 Task: Look for products with lemon flavor.
Action: Mouse pressed left at (16, 102)
Screenshot: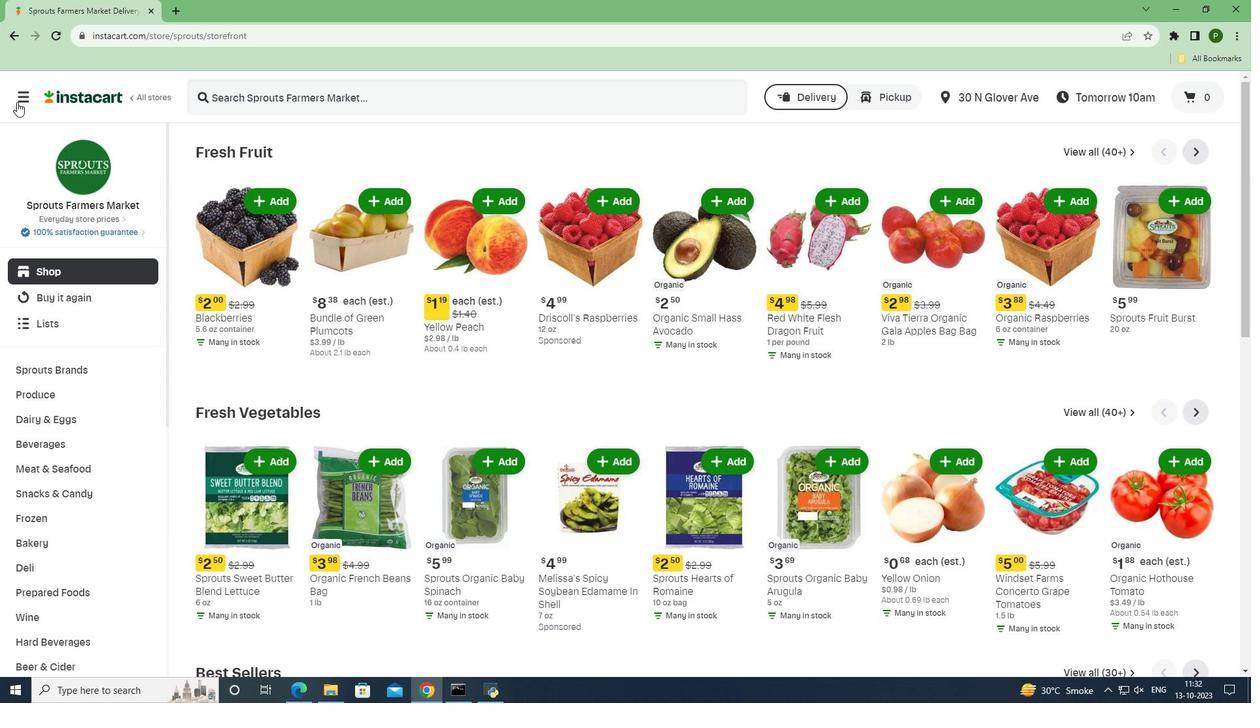 
Action: Mouse moved to (33, 343)
Screenshot: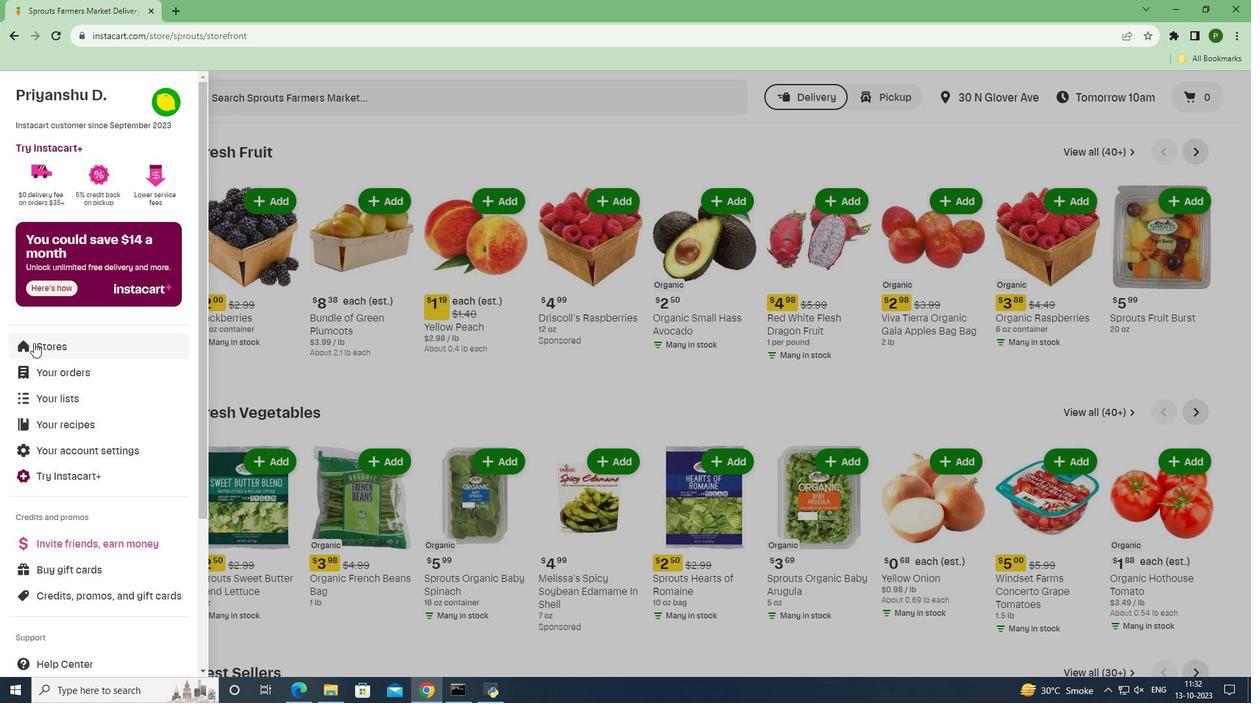
Action: Mouse pressed left at (33, 343)
Screenshot: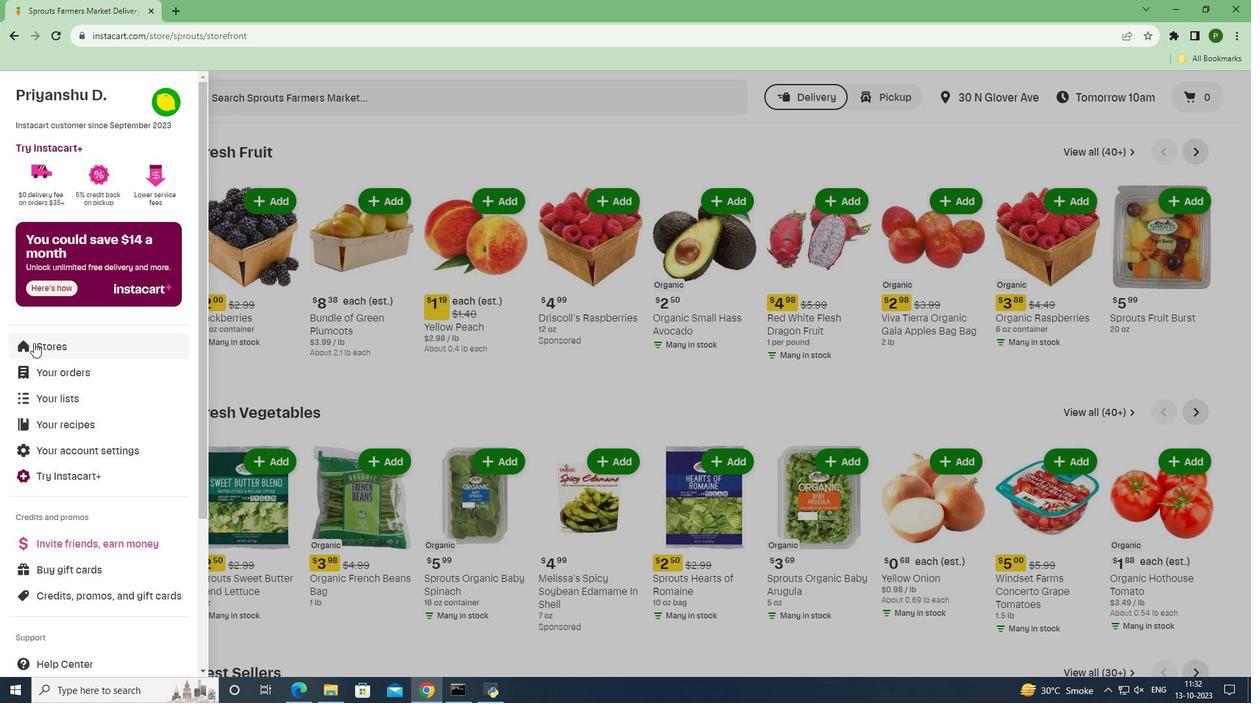 
Action: Mouse moved to (316, 150)
Screenshot: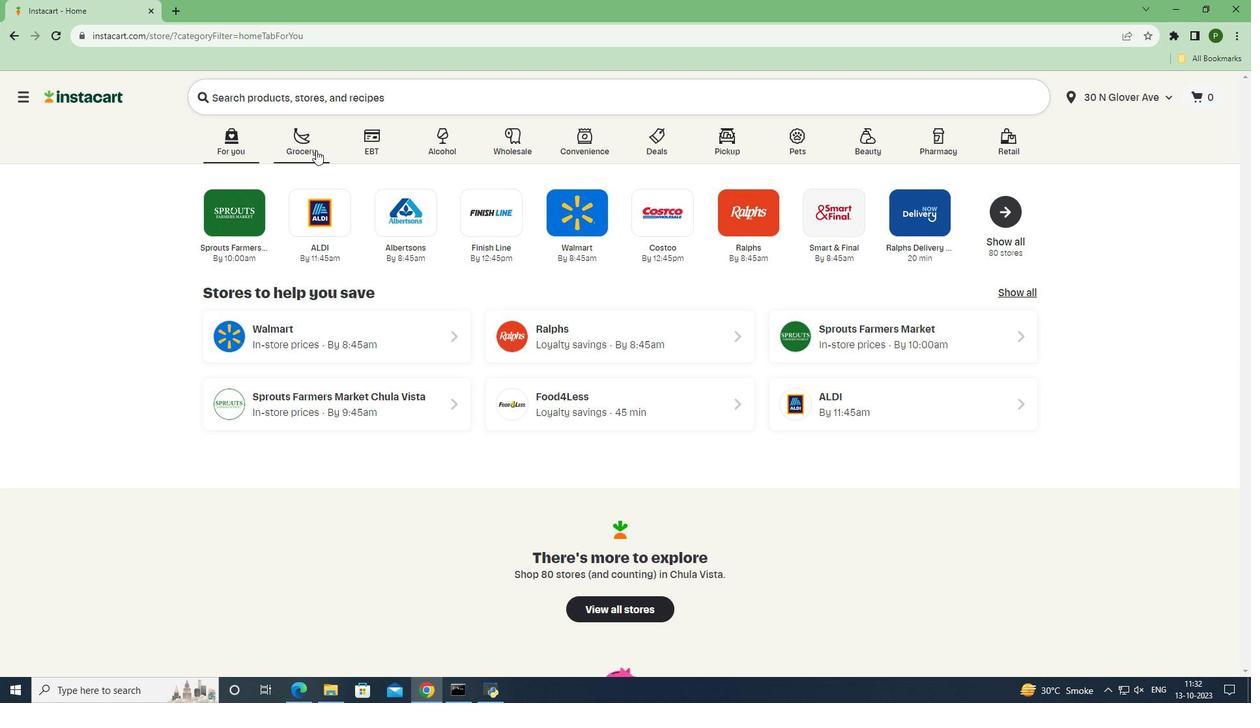 
Action: Mouse pressed left at (316, 150)
Screenshot: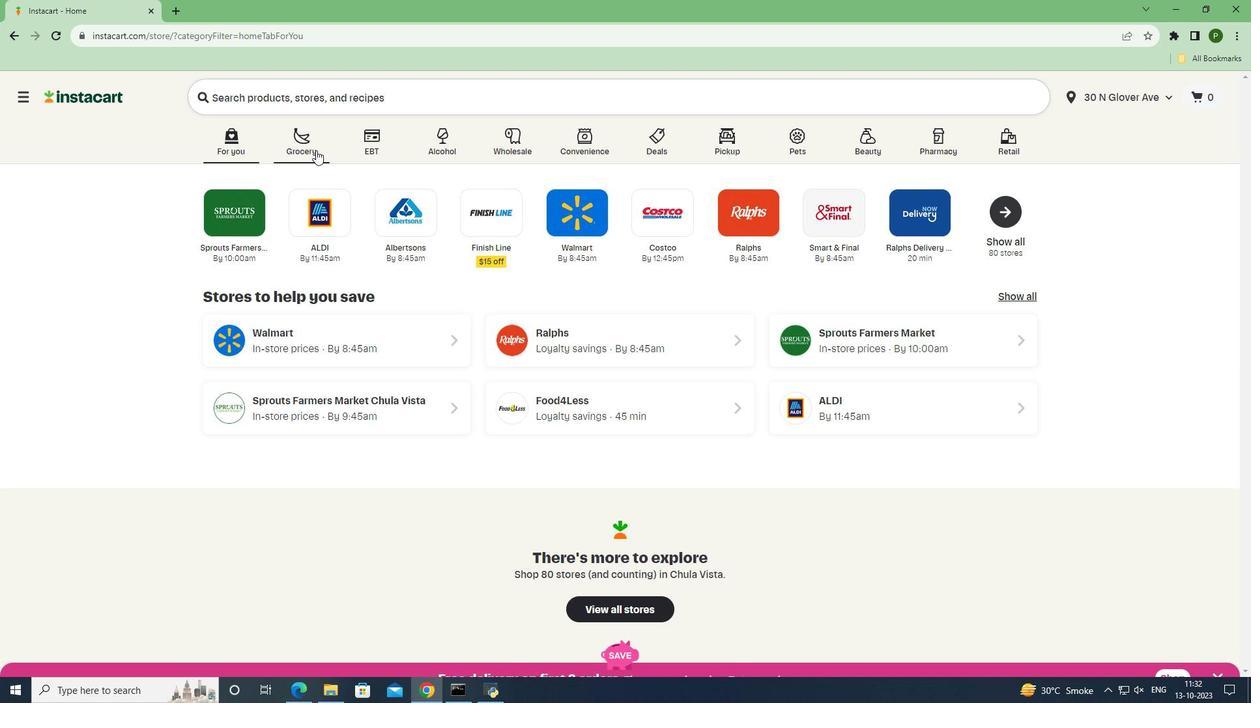 
Action: Mouse moved to (788, 299)
Screenshot: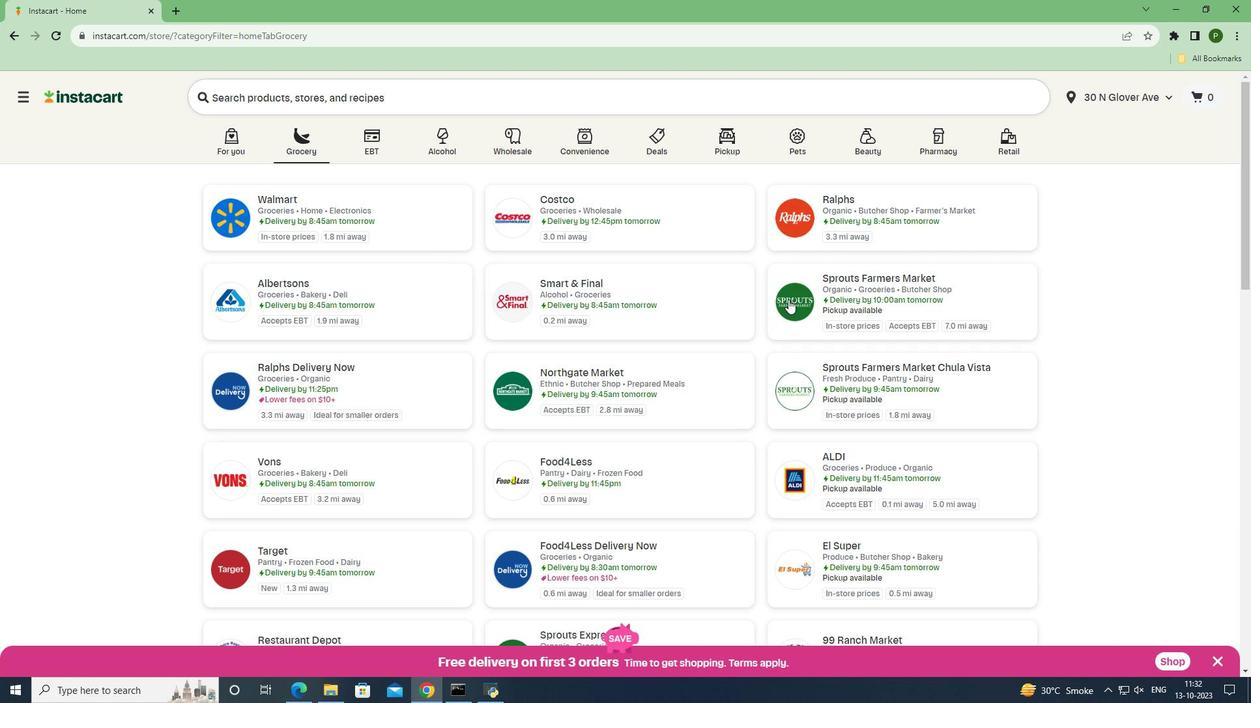 
Action: Mouse pressed left at (788, 299)
Screenshot: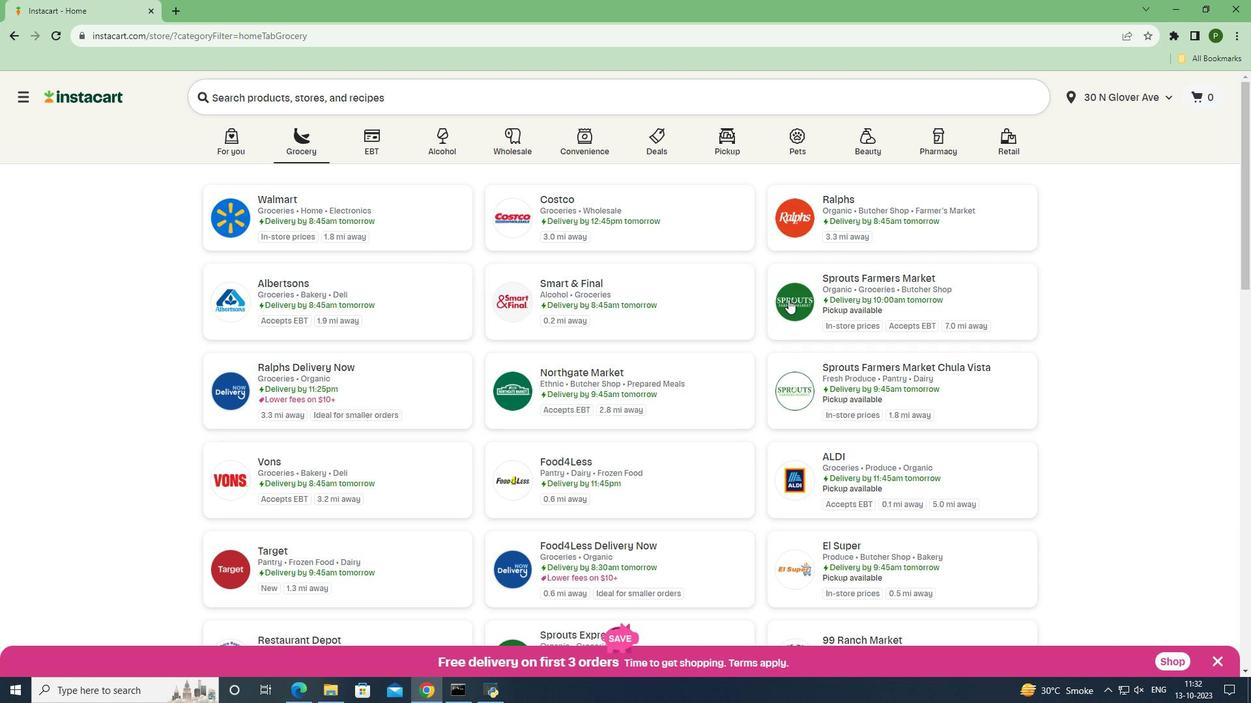 
Action: Mouse moved to (29, 439)
Screenshot: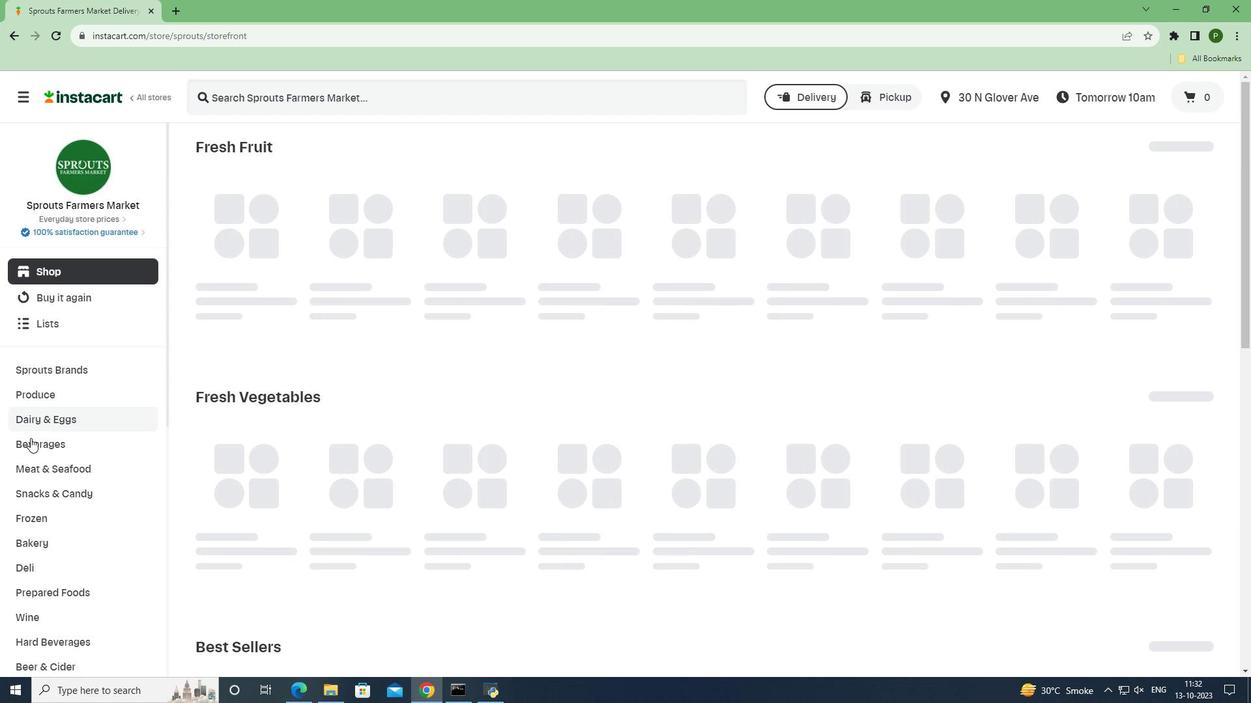 
Action: Mouse pressed left at (29, 439)
Screenshot: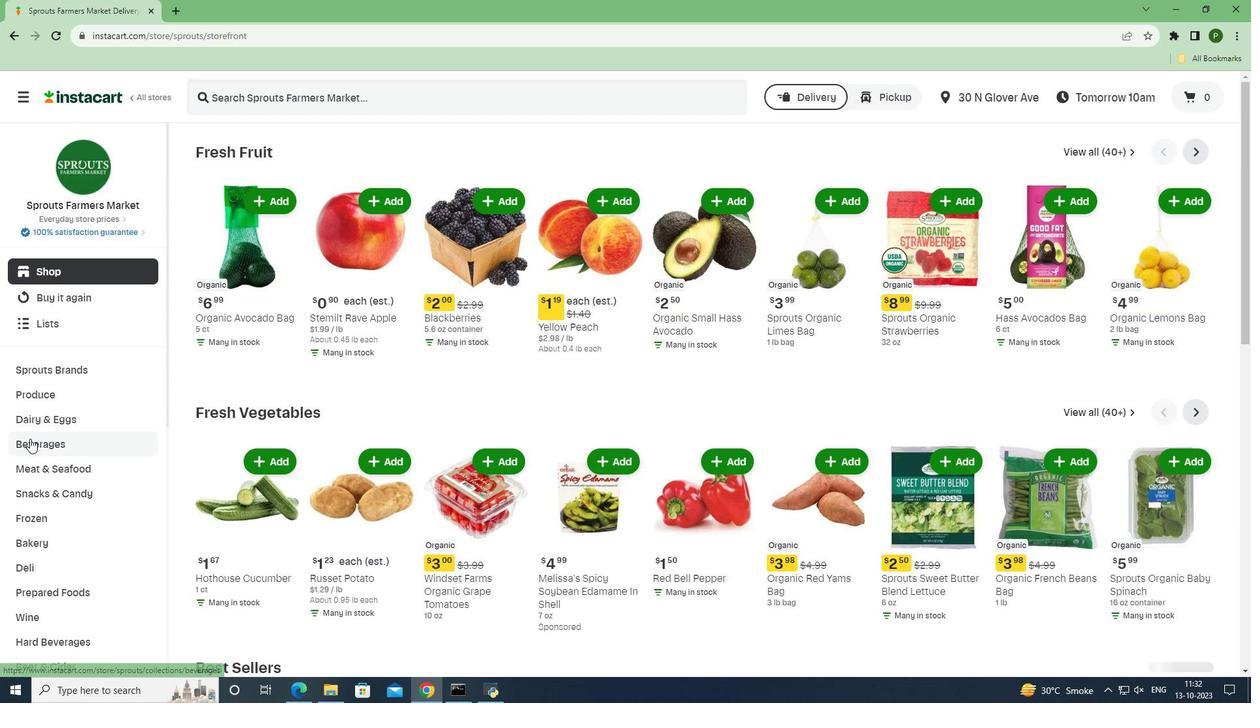 
Action: Mouse moved to (1136, 177)
Screenshot: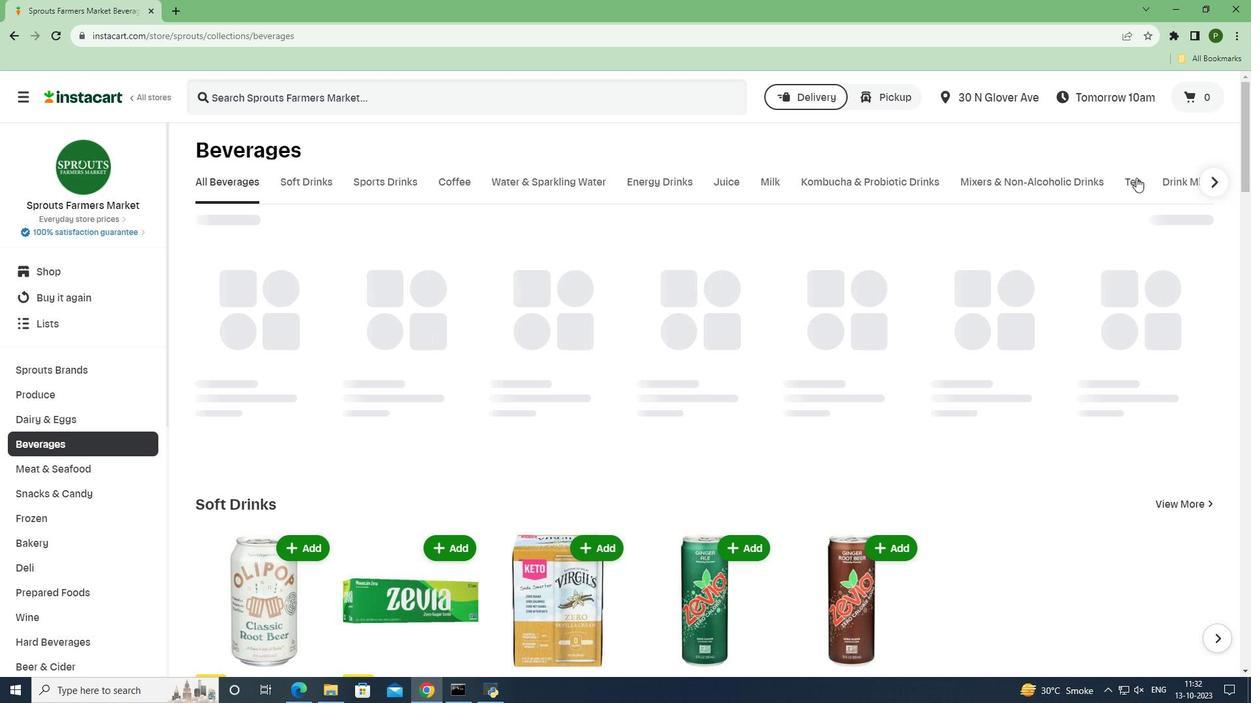 
Action: Mouse pressed left at (1136, 177)
Screenshot: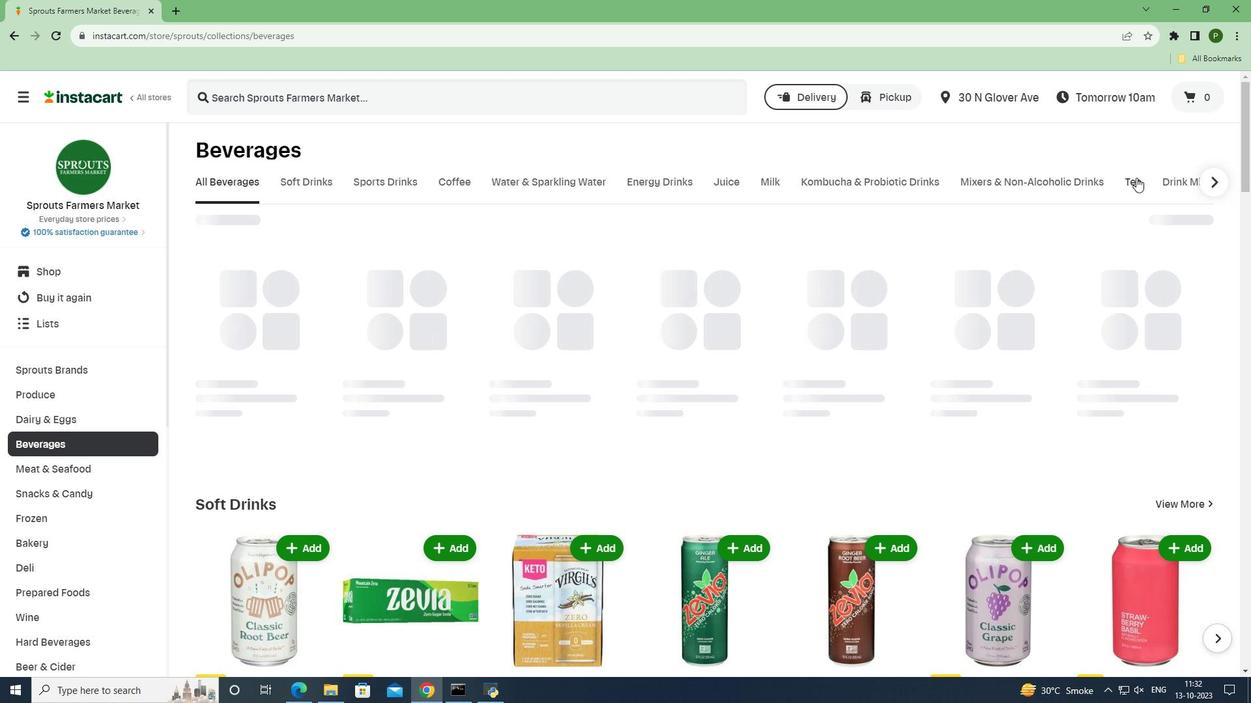 
Action: Mouse moved to (240, 294)
Screenshot: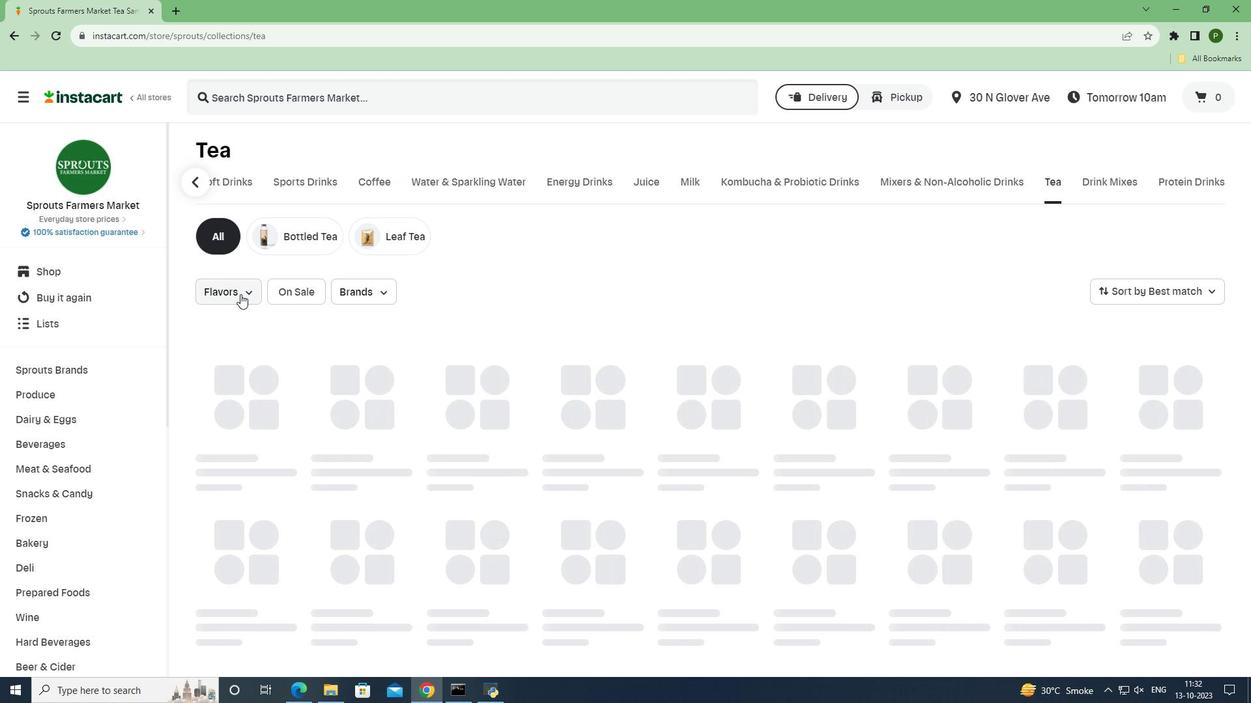 
Action: Mouse pressed left at (240, 294)
Screenshot: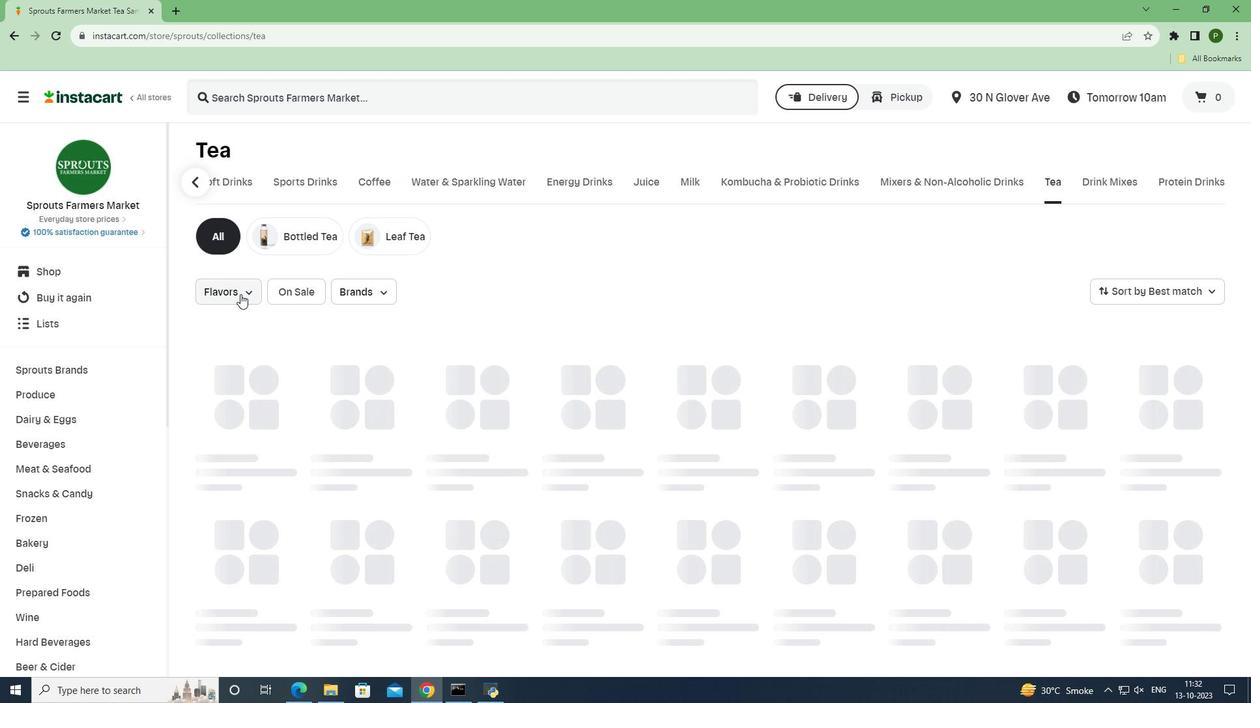 
Action: Mouse moved to (219, 334)
Screenshot: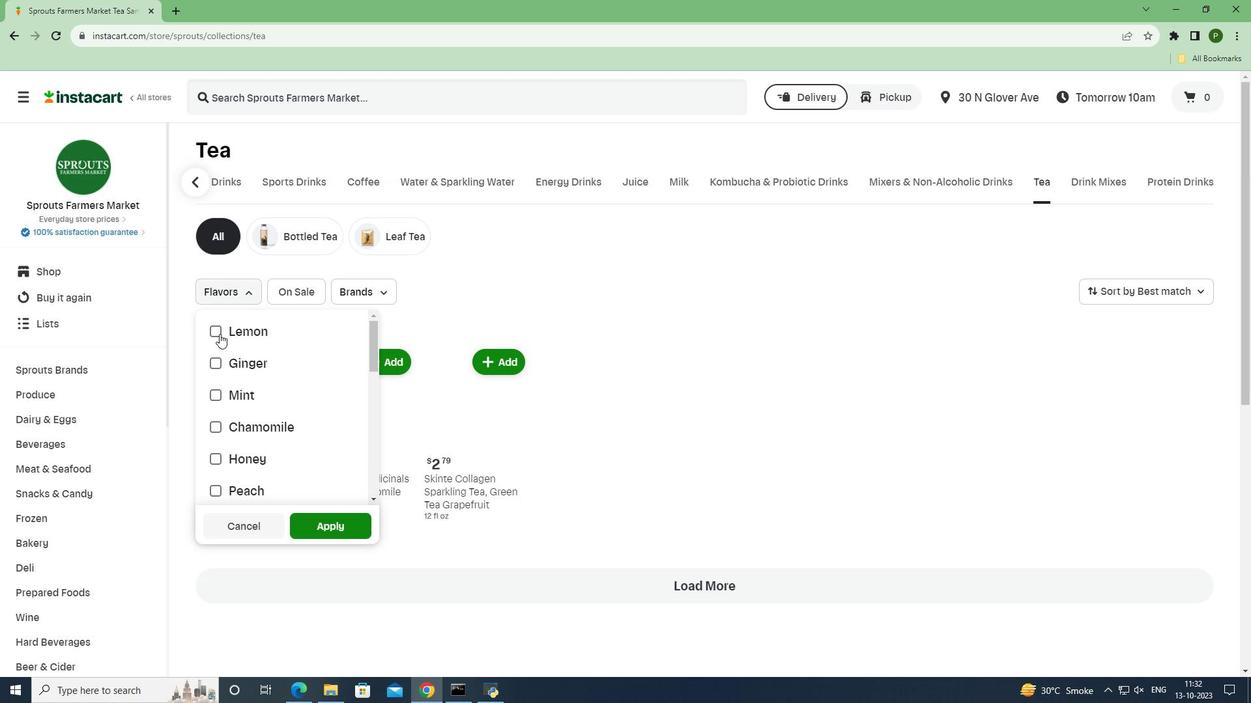 
Action: Mouse pressed left at (219, 334)
Screenshot: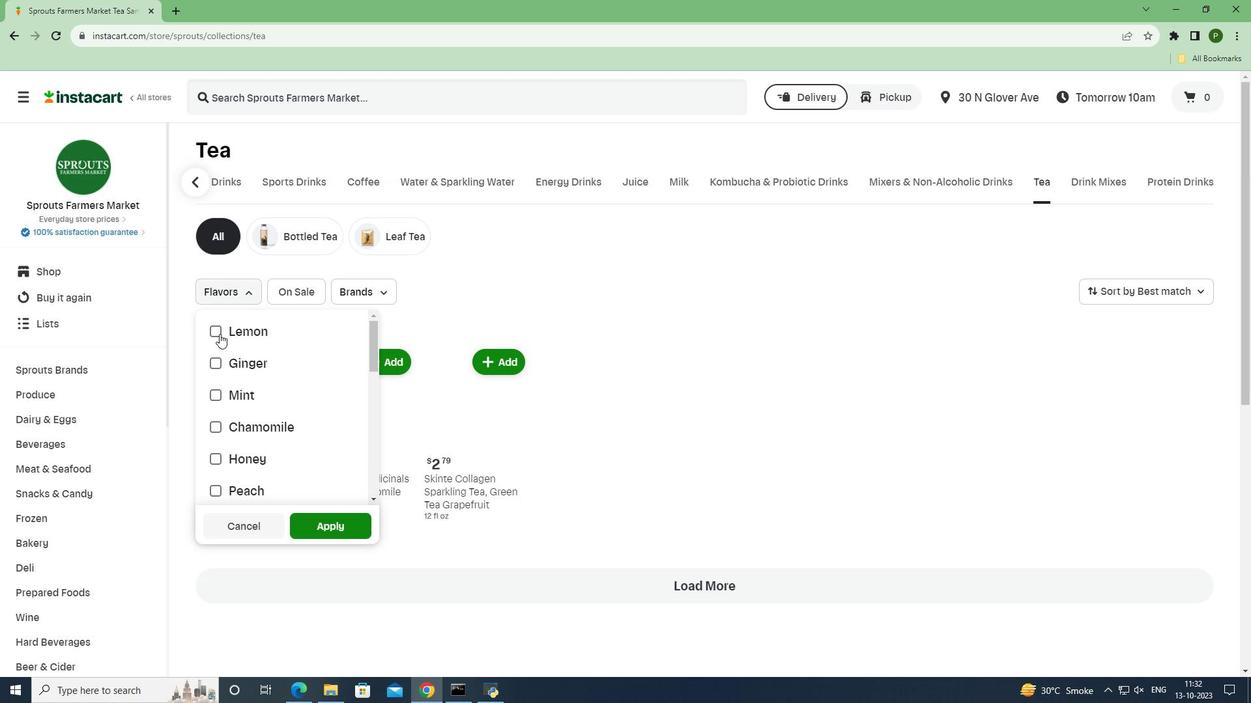 
Action: Mouse moved to (218, 333)
Screenshot: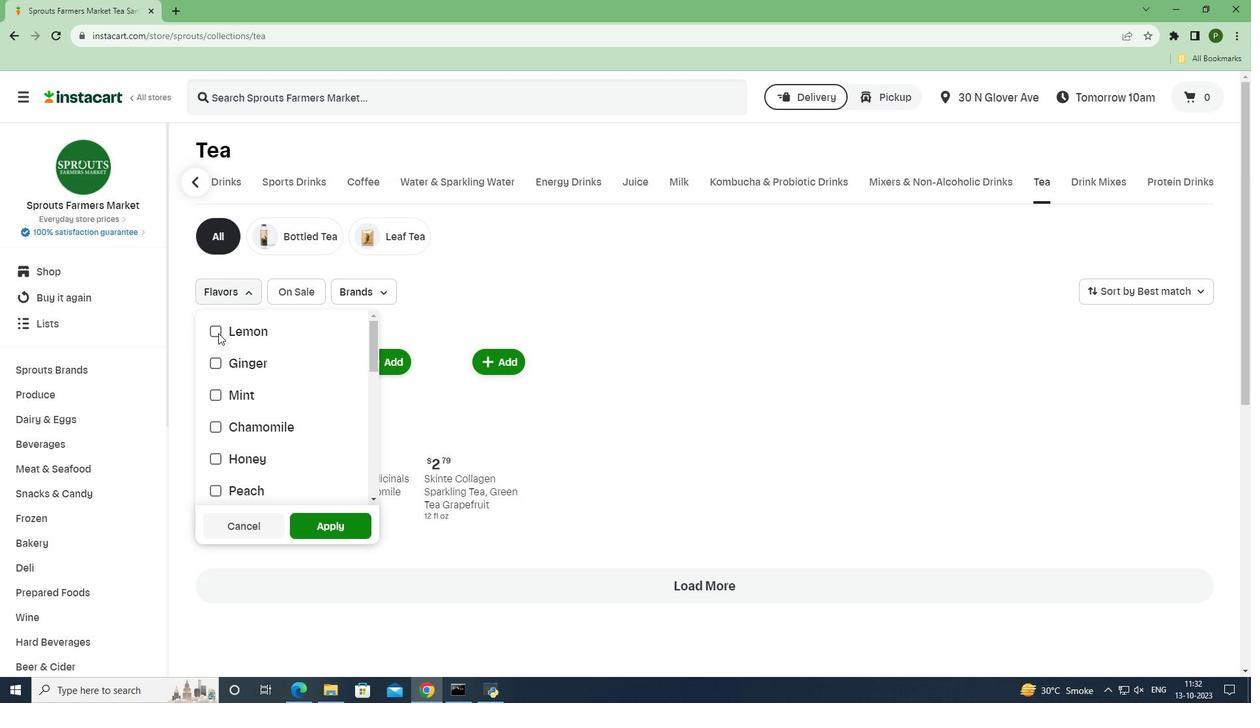 
Action: Mouse pressed left at (218, 333)
Screenshot: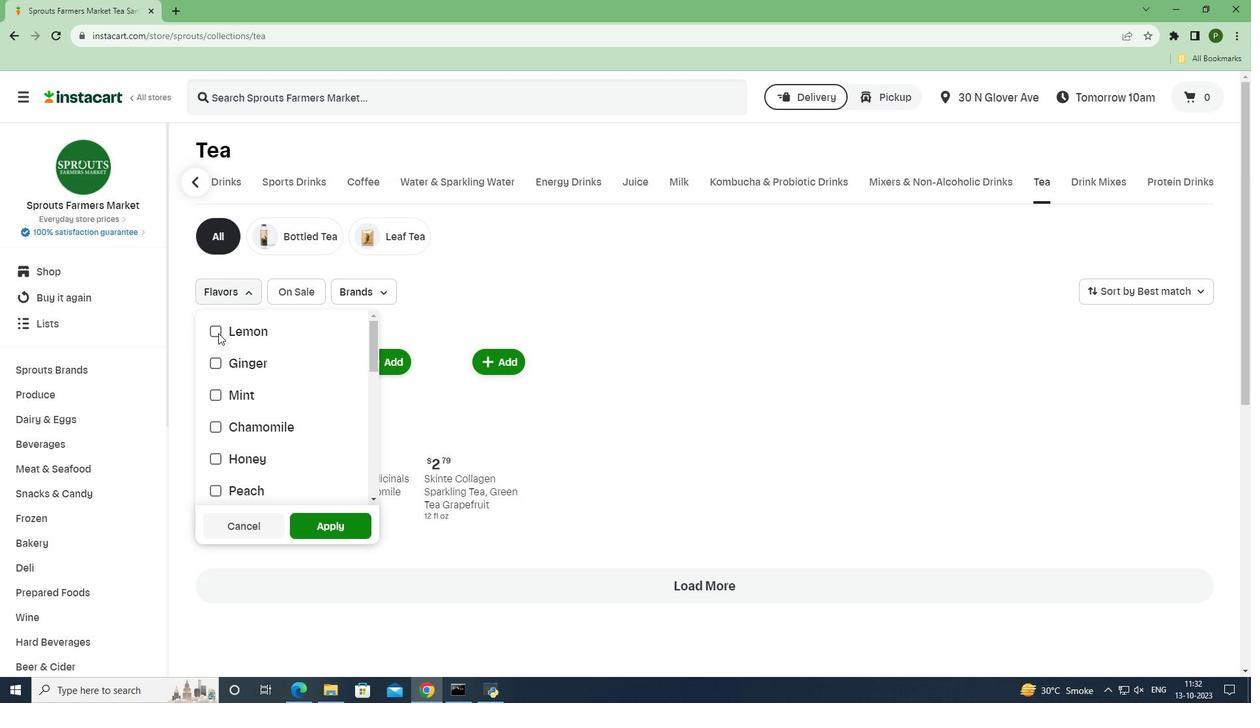 
Action: Mouse moved to (251, 332)
Screenshot: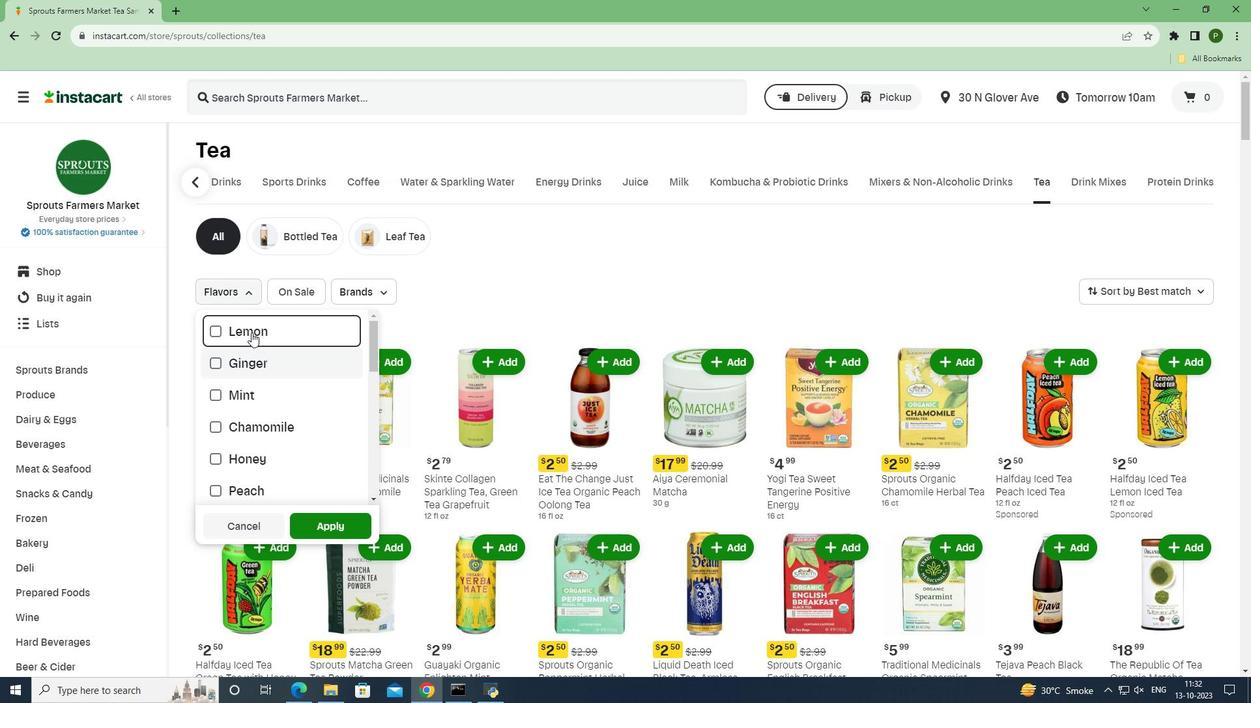 
Action: Mouse pressed left at (251, 332)
Screenshot: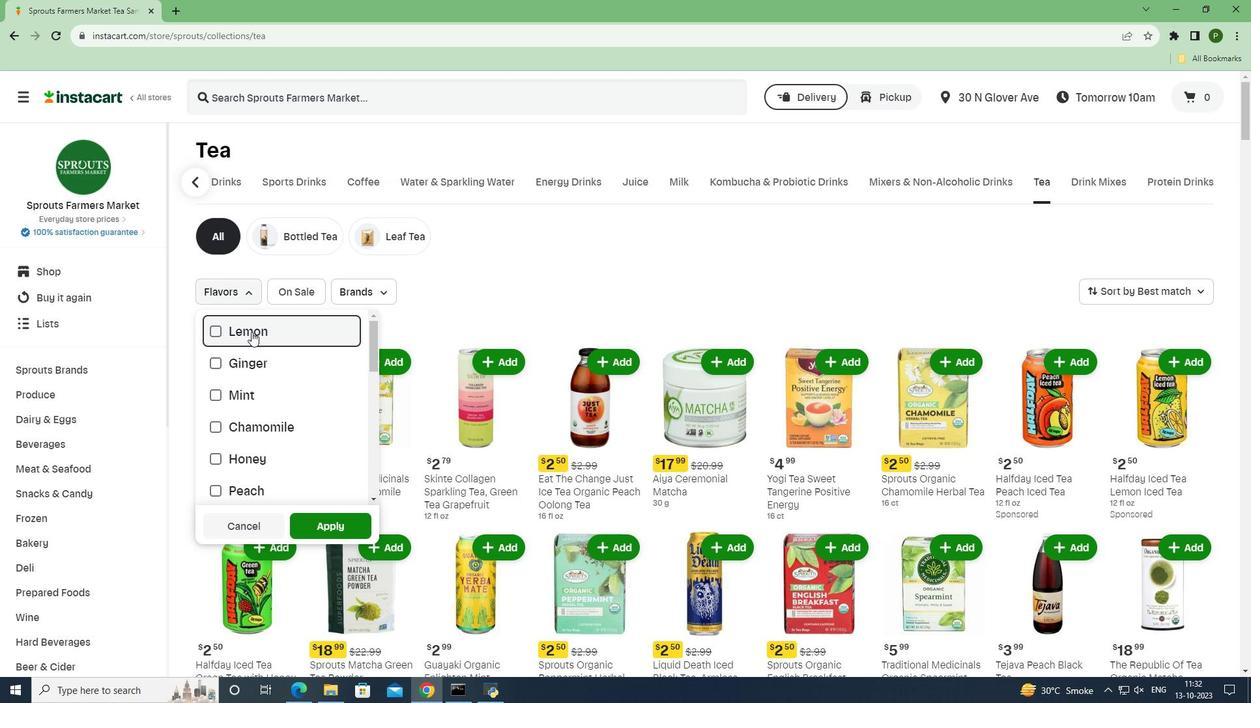 
Action: Mouse moved to (321, 516)
Screenshot: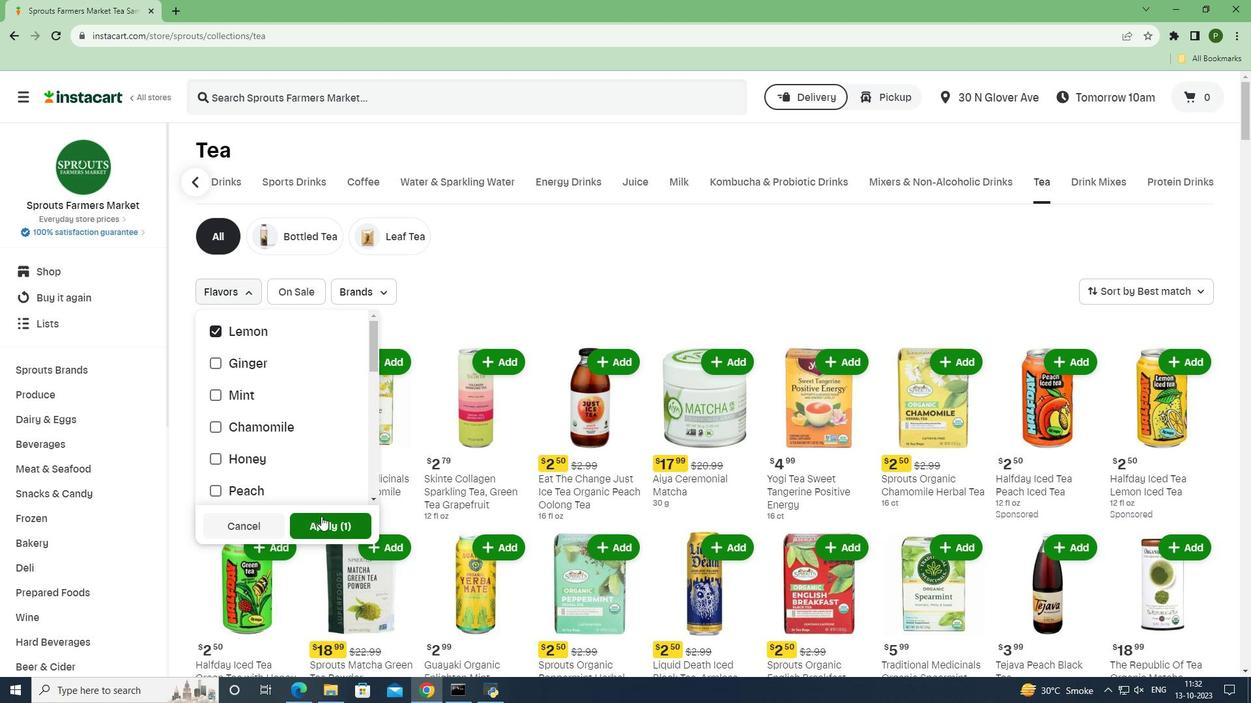 
Action: Mouse pressed left at (321, 516)
Screenshot: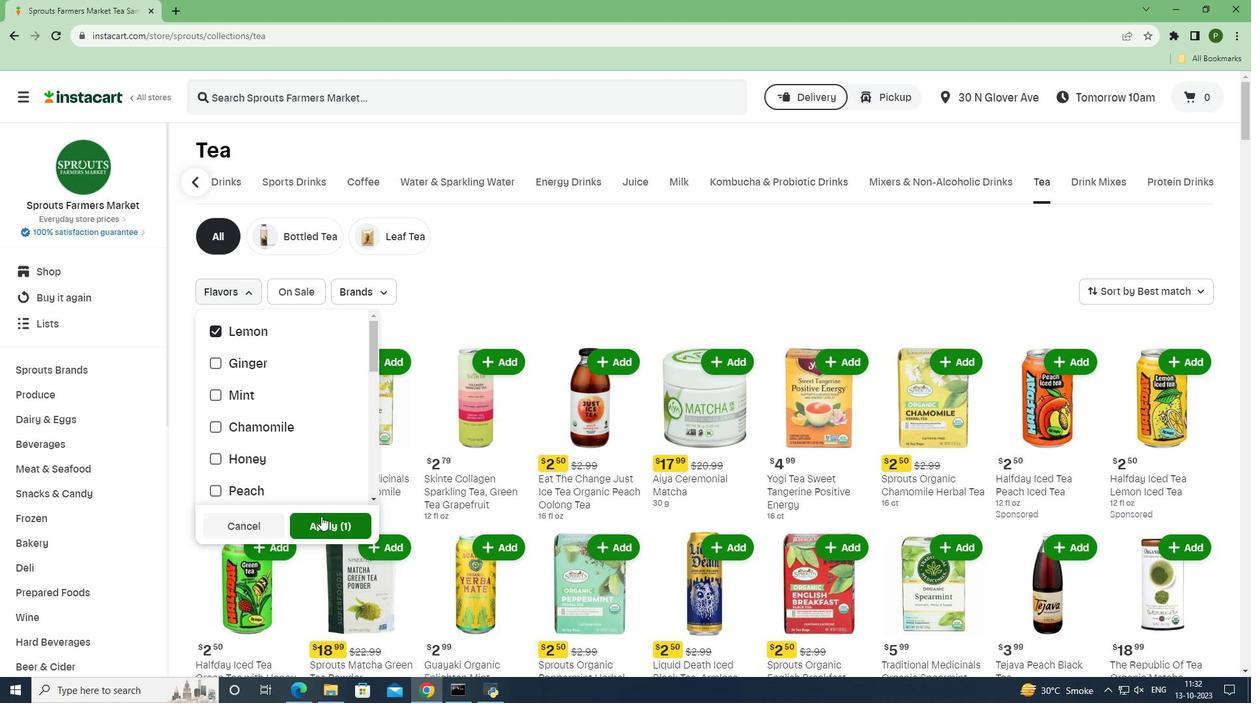 
Action: Mouse moved to (694, 594)
Screenshot: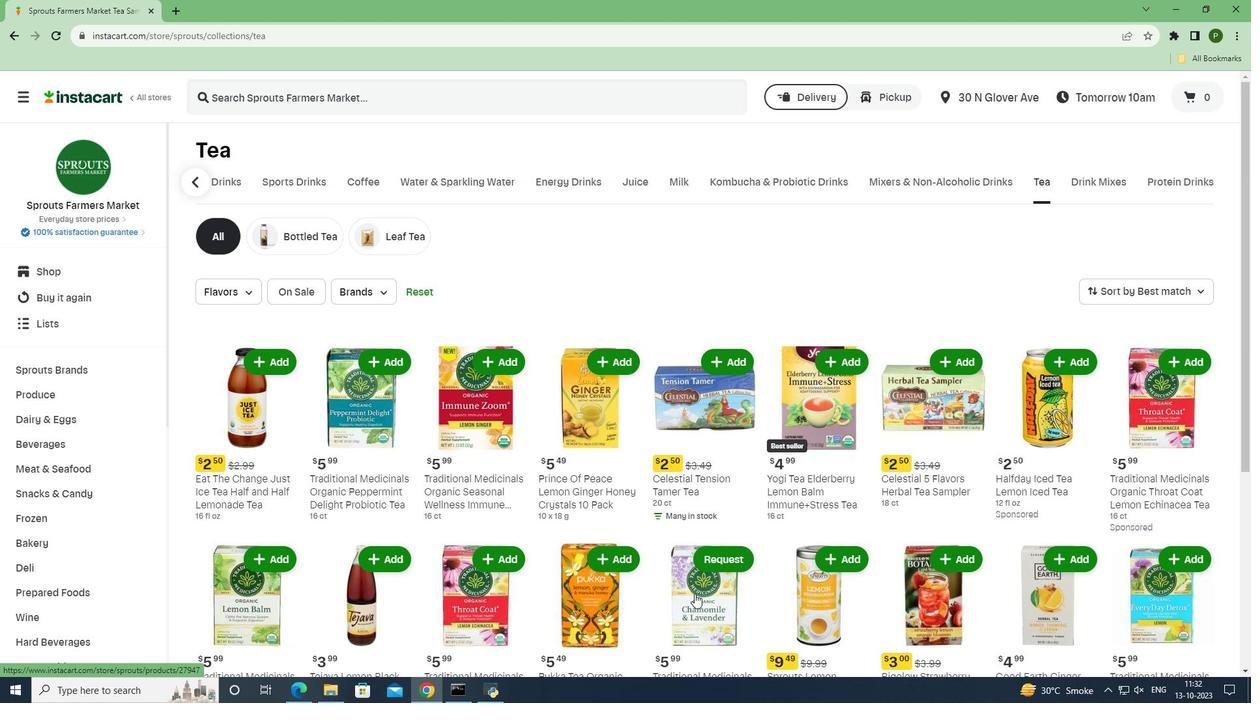
